Task: Assign in the project ZestTech the issue 'Develop a new tool for automated testing of security vulnerabilities in web applications' to the sprint 'Galaxy Quest'.
Action: Mouse moved to (249, 67)
Screenshot: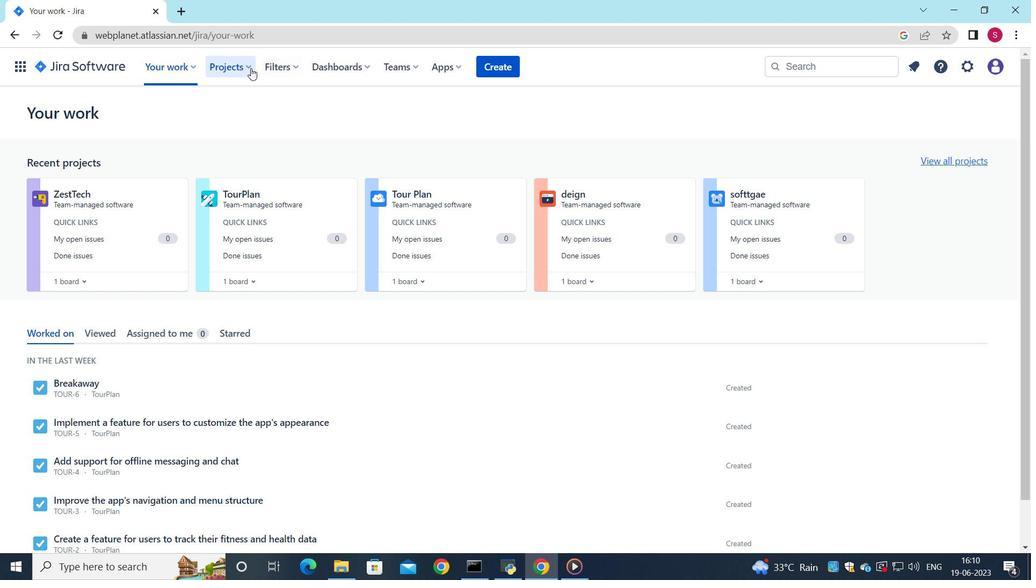 
Action: Mouse pressed left at (249, 67)
Screenshot: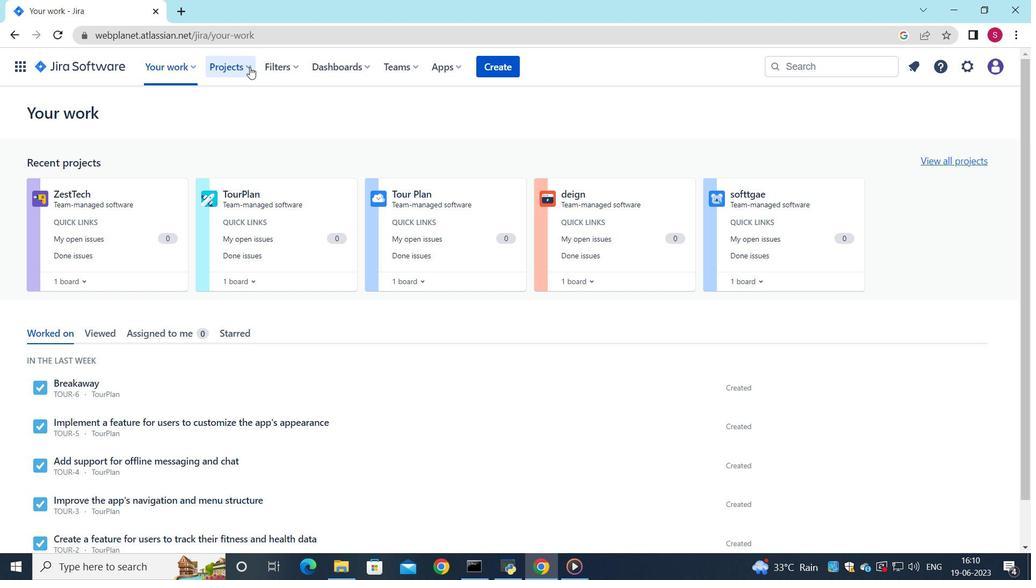 
Action: Mouse moved to (250, 119)
Screenshot: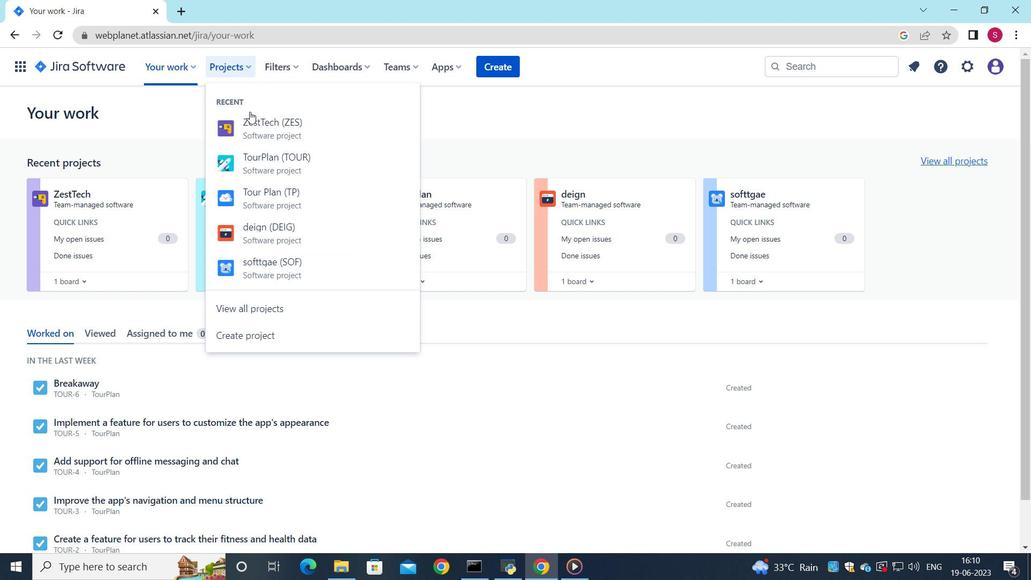 
Action: Mouse pressed left at (250, 119)
Screenshot: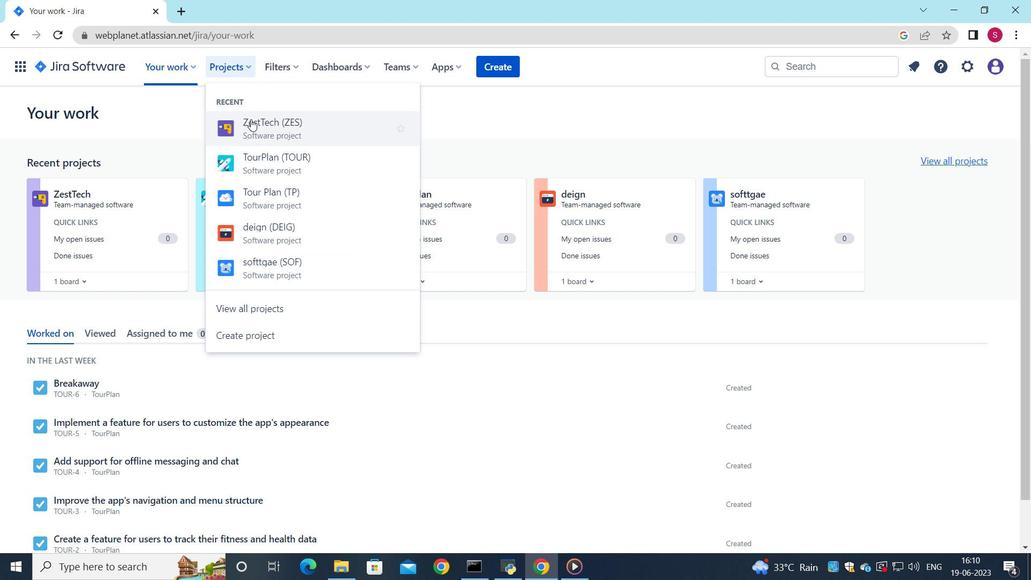 
Action: Mouse moved to (383, 421)
Screenshot: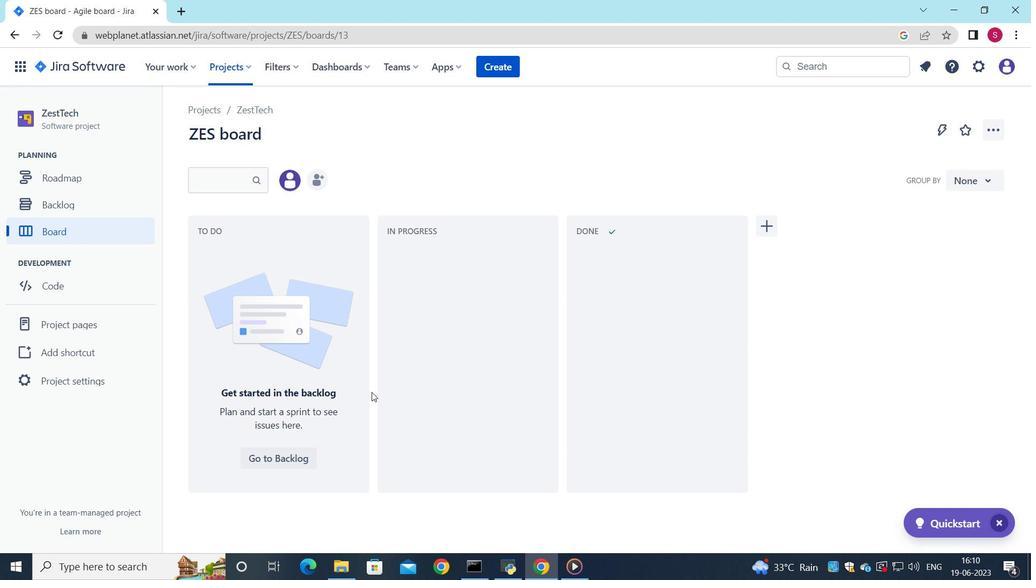 
Action: Mouse scrolled (383, 420) with delta (0, 0)
Screenshot: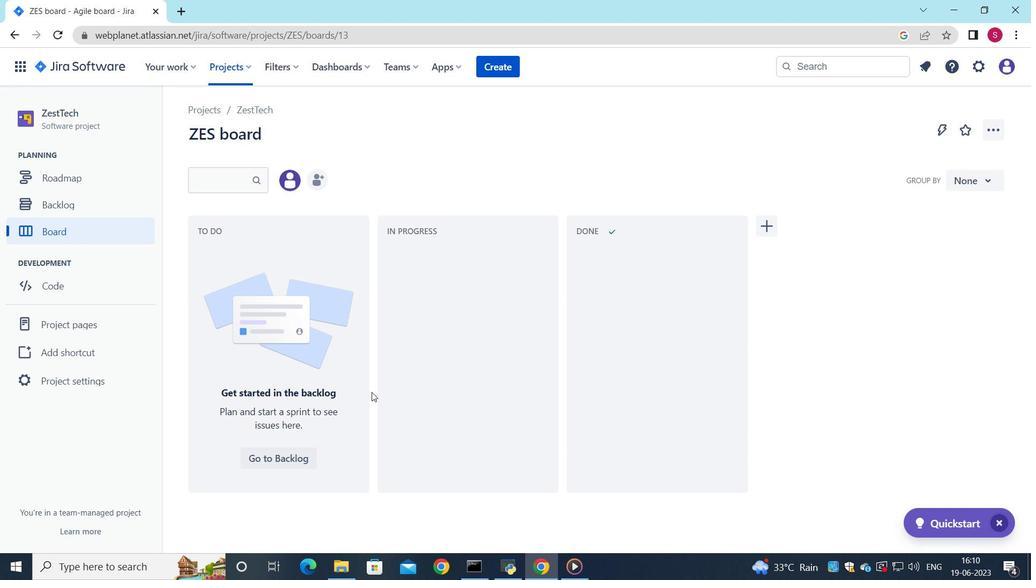 
Action: Mouse scrolled (383, 420) with delta (0, 0)
Screenshot: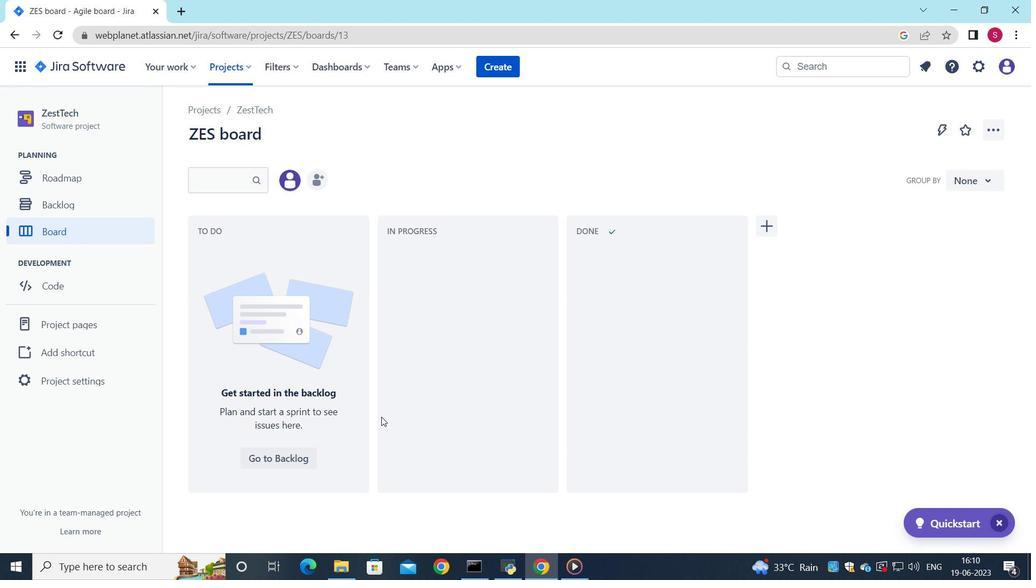 
Action: Mouse moved to (383, 421)
Screenshot: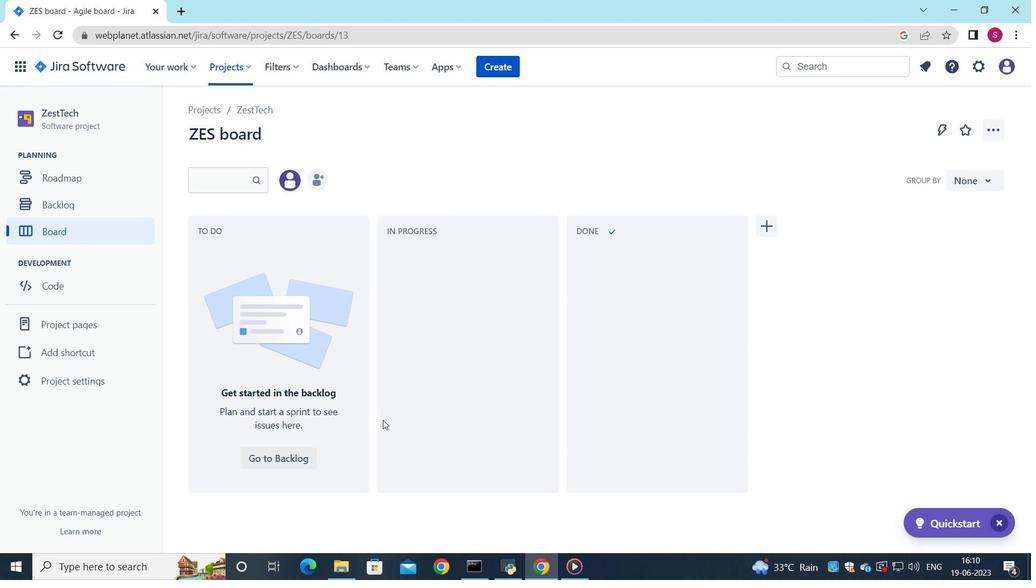
Action: Mouse scrolled (383, 420) with delta (0, 0)
Screenshot: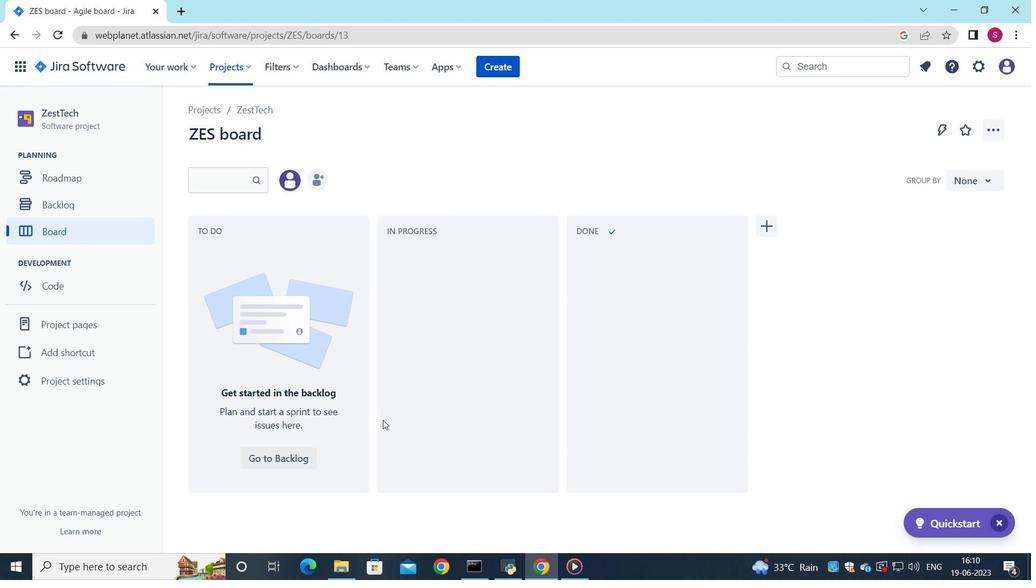 
Action: Mouse moved to (417, 433)
Screenshot: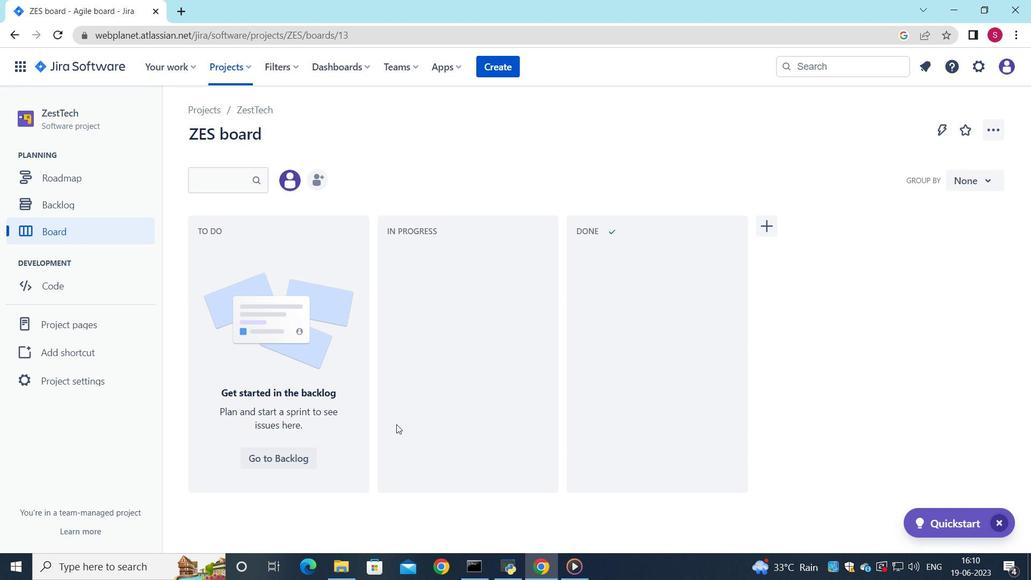 
Action: Mouse scrolled (417, 432) with delta (0, 0)
Screenshot: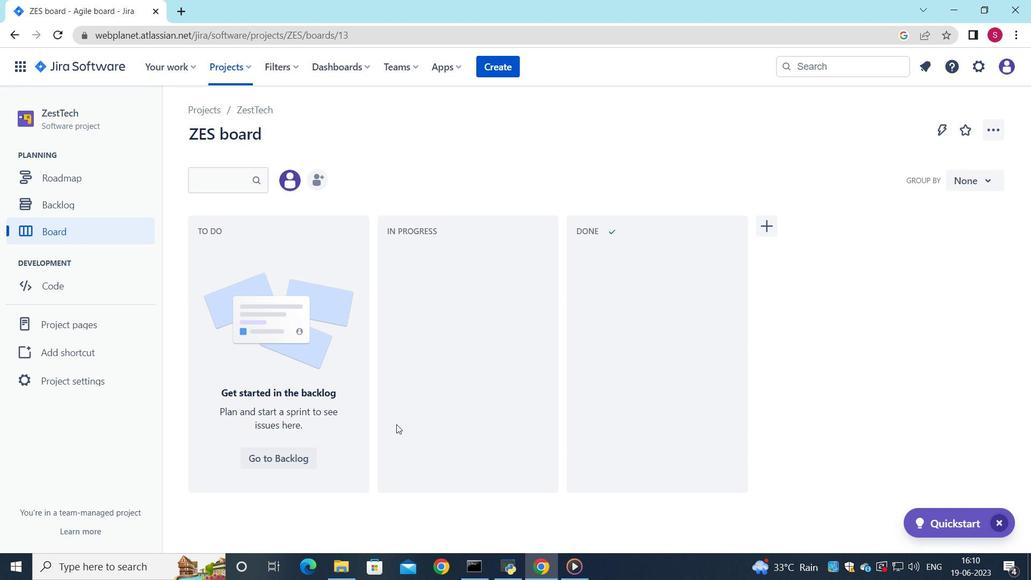 
Action: Mouse moved to (445, 444)
Screenshot: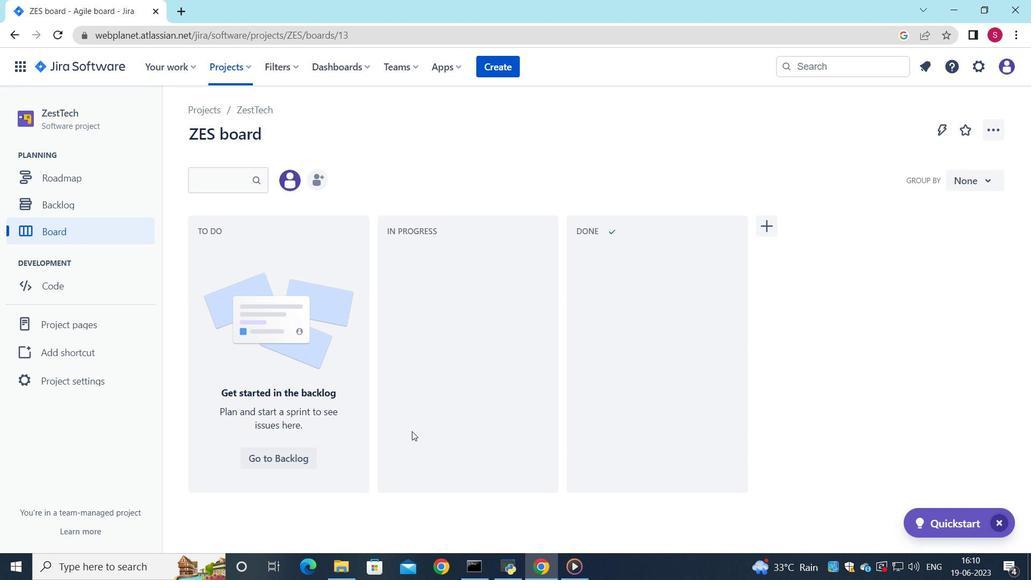 
Action: Mouse scrolled (445, 443) with delta (0, 0)
Screenshot: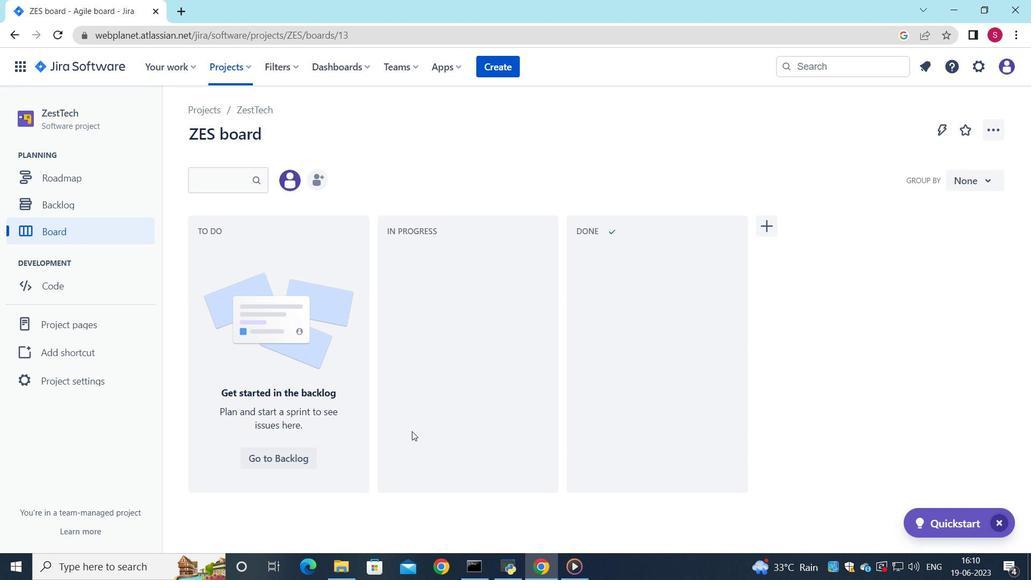 
Action: Mouse moved to (496, 466)
Screenshot: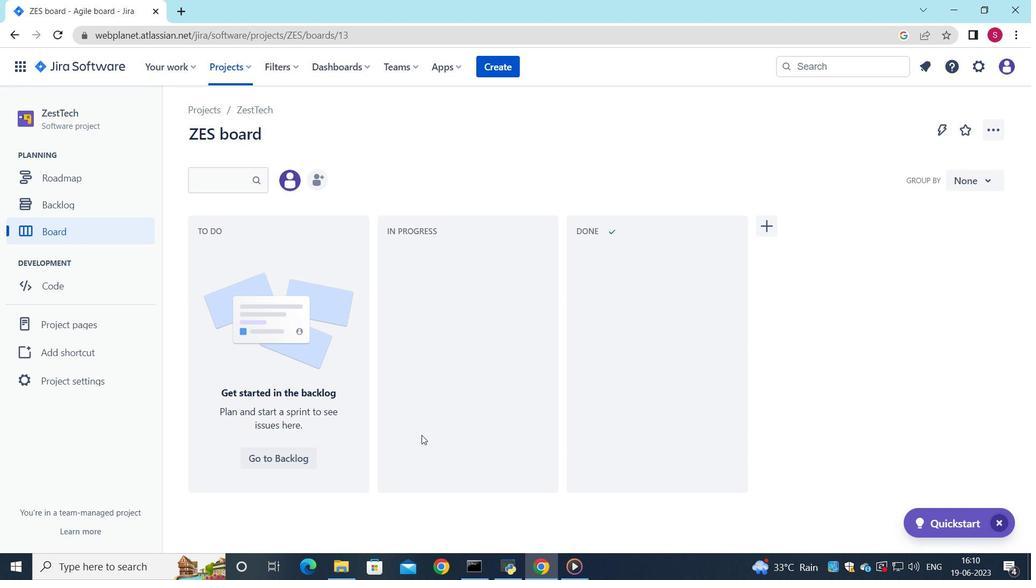 
Action: Mouse scrolled (496, 466) with delta (0, 0)
Screenshot: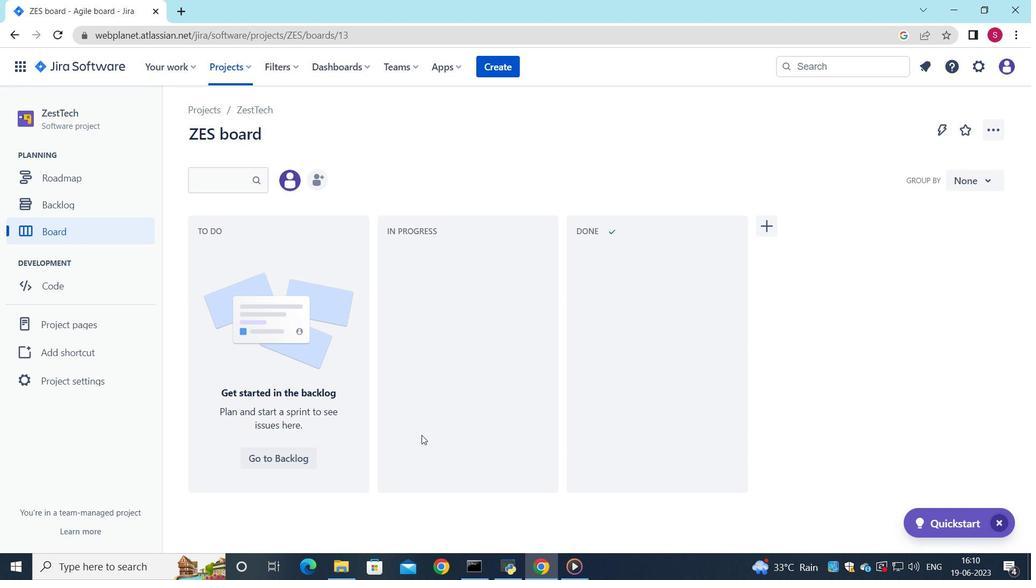 
Action: Mouse moved to (63, 212)
Screenshot: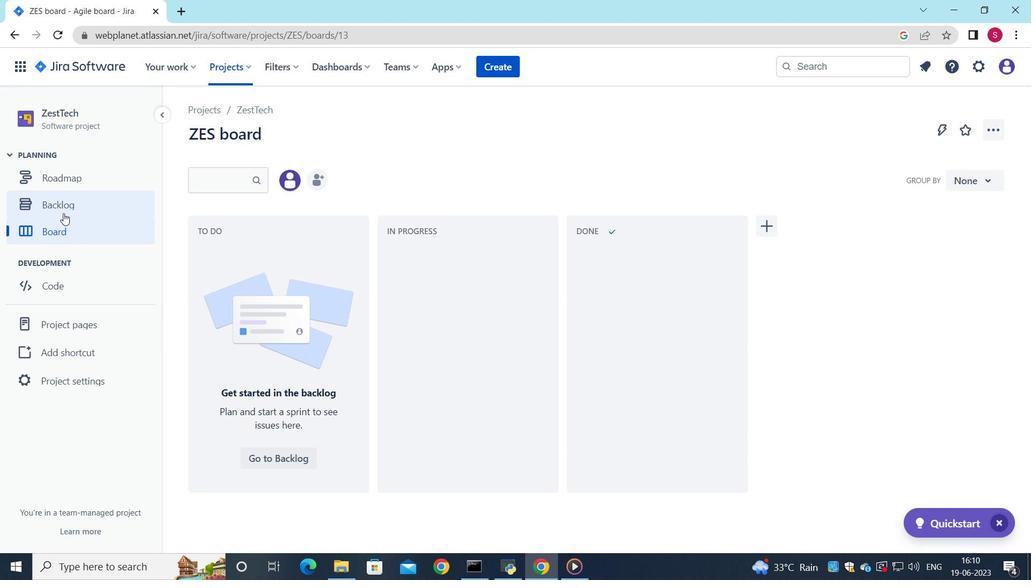 
Action: Mouse pressed left at (63, 212)
Screenshot: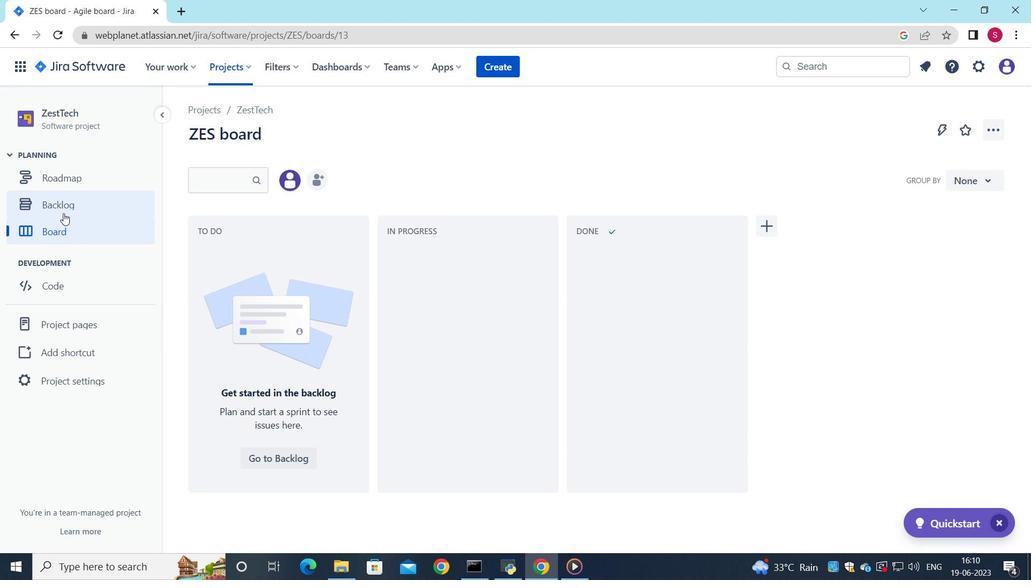
Action: Mouse moved to (388, 317)
Screenshot: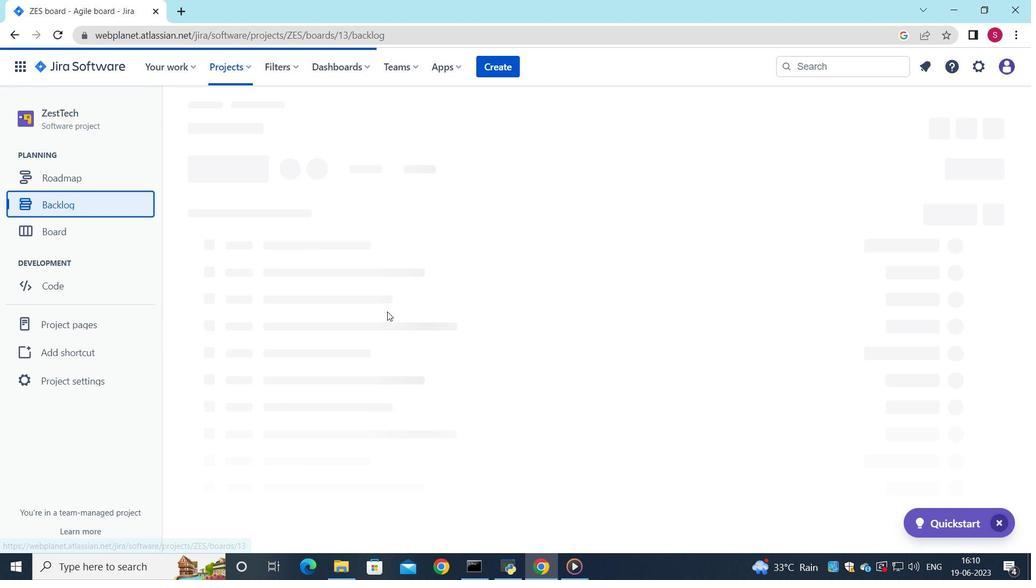 
Action: Mouse scrolled (388, 316) with delta (0, 0)
Screenshot: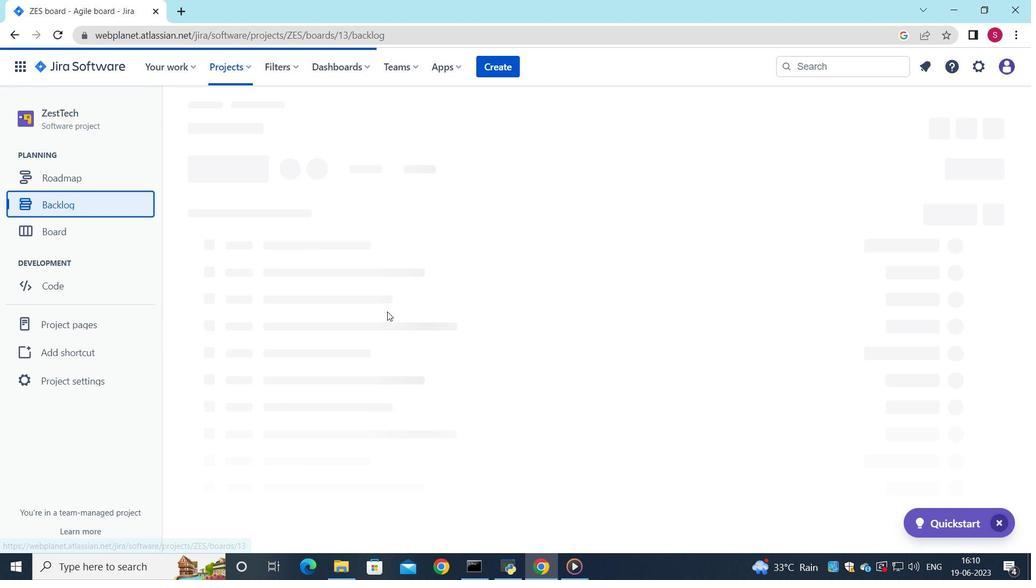 
Action: Mouse moved to (388, 321)
Screenshot: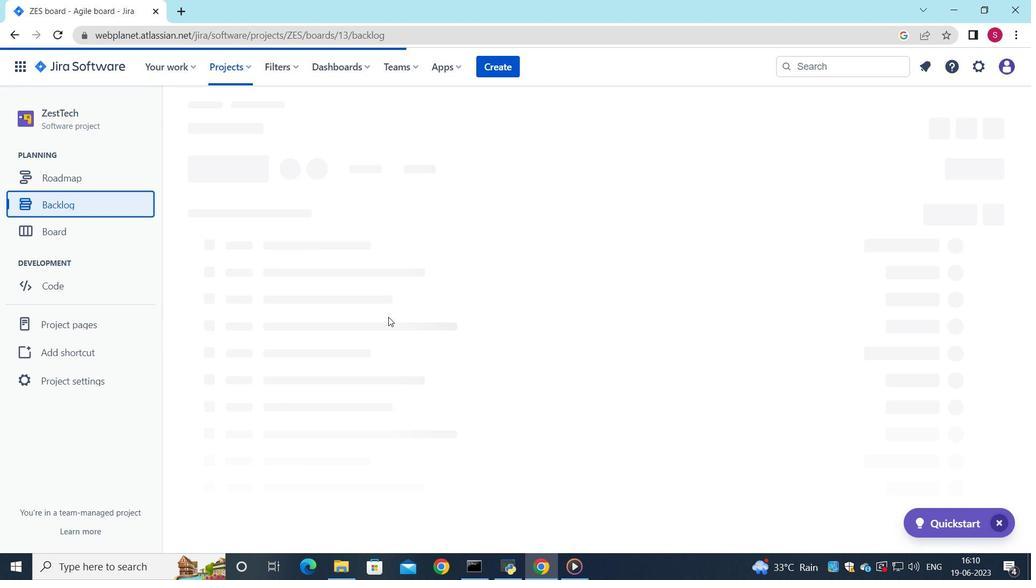 
Action: Mouse scrolled (388, 321) with delta (0, 0)
Screenshot: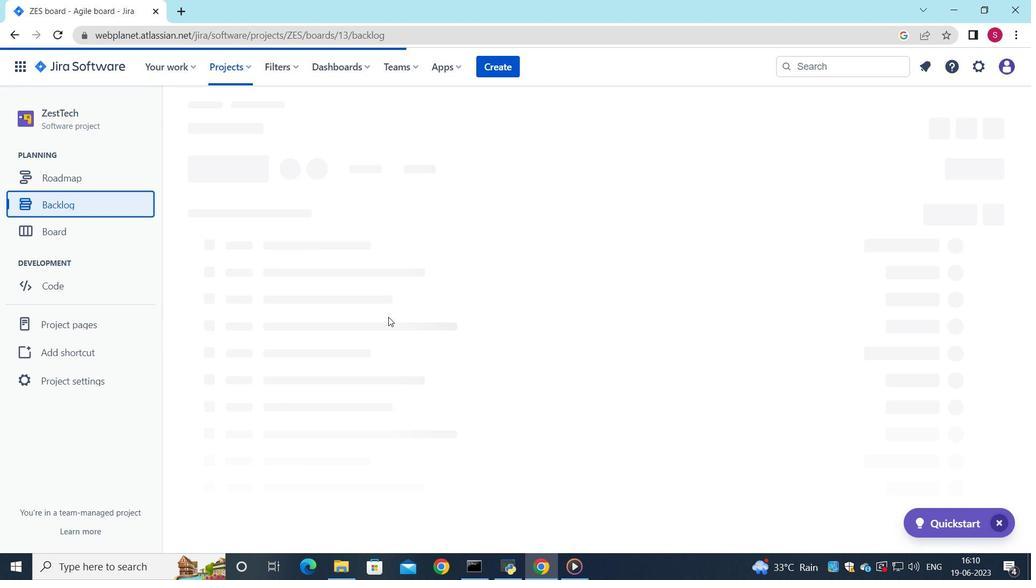 
Action: Mouse moved to (555, 437)
Screenshot: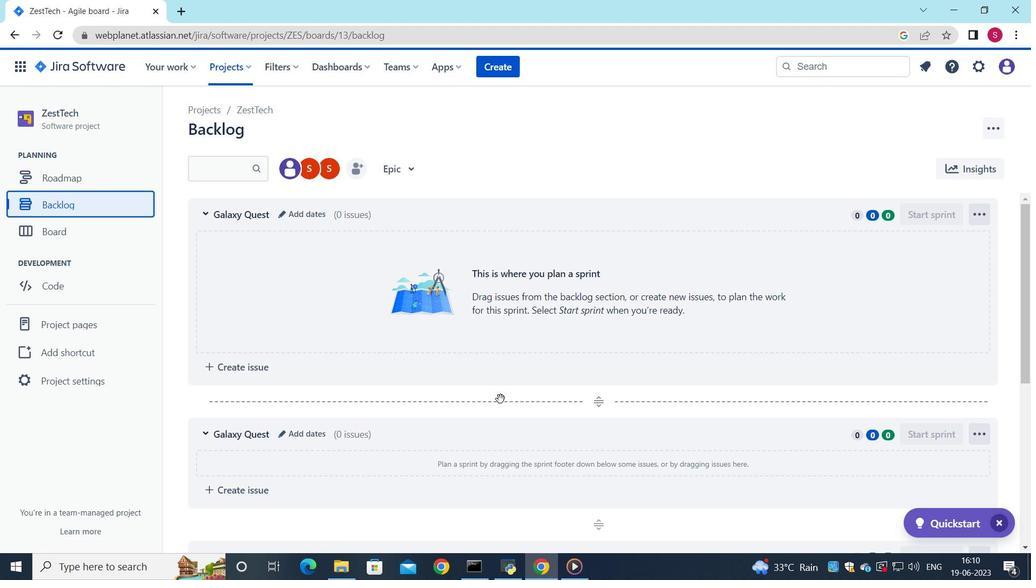 
Action: Mouse scrolled (555, 437) with delta (0, 0)
Screenshot: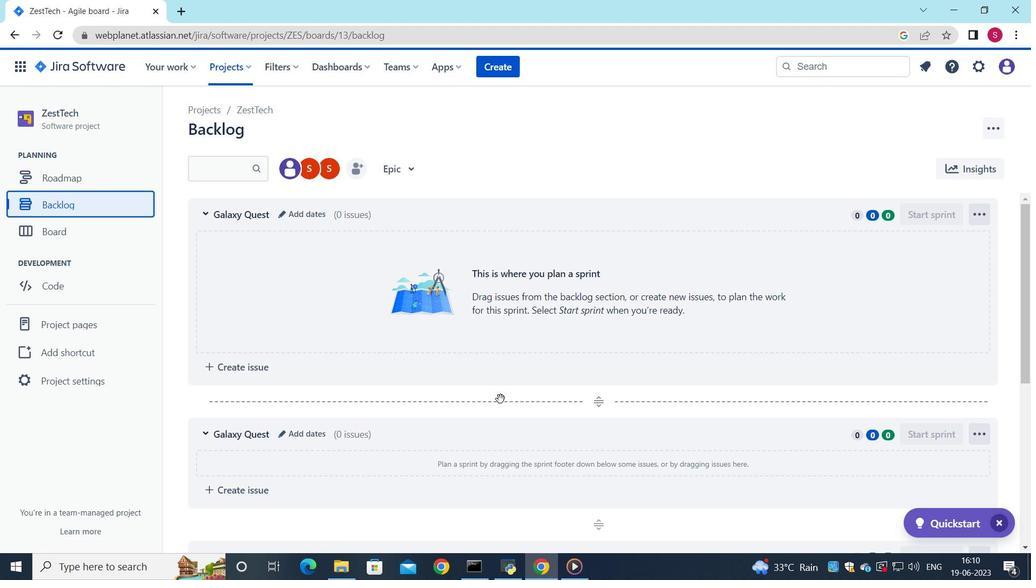 
Action: Mouse moved to (553, 439)
Screenshot: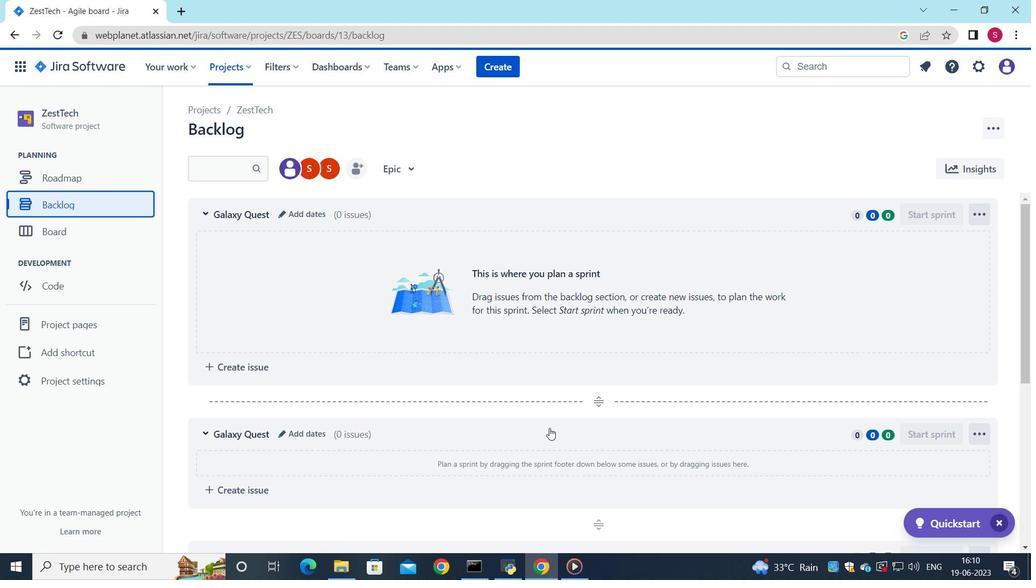 
Action: Mouse scrolled (553, 438) with delta (0, 0)
Screenshot: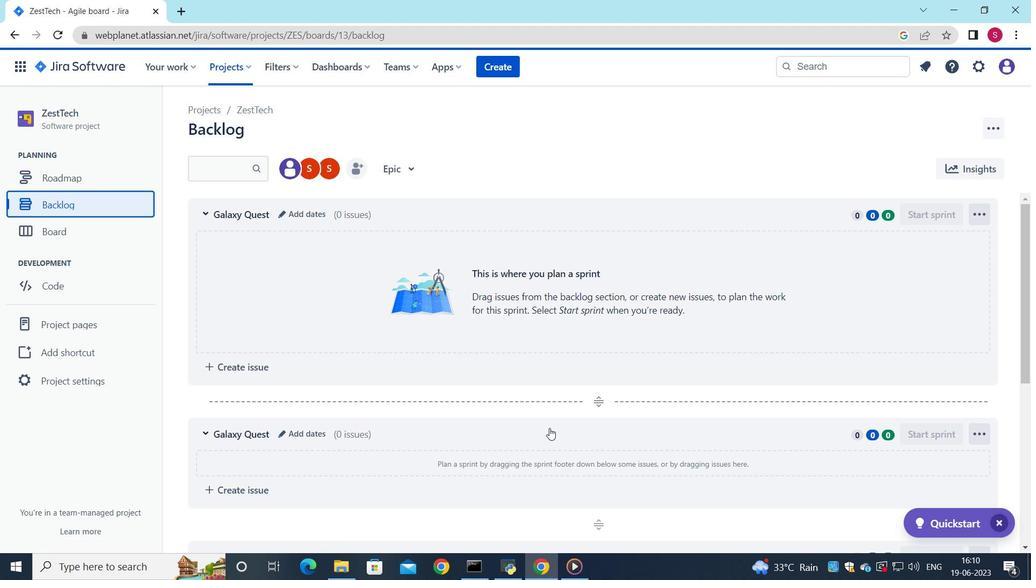 
Action: Mouse moved to (541, 454)
Screenshot: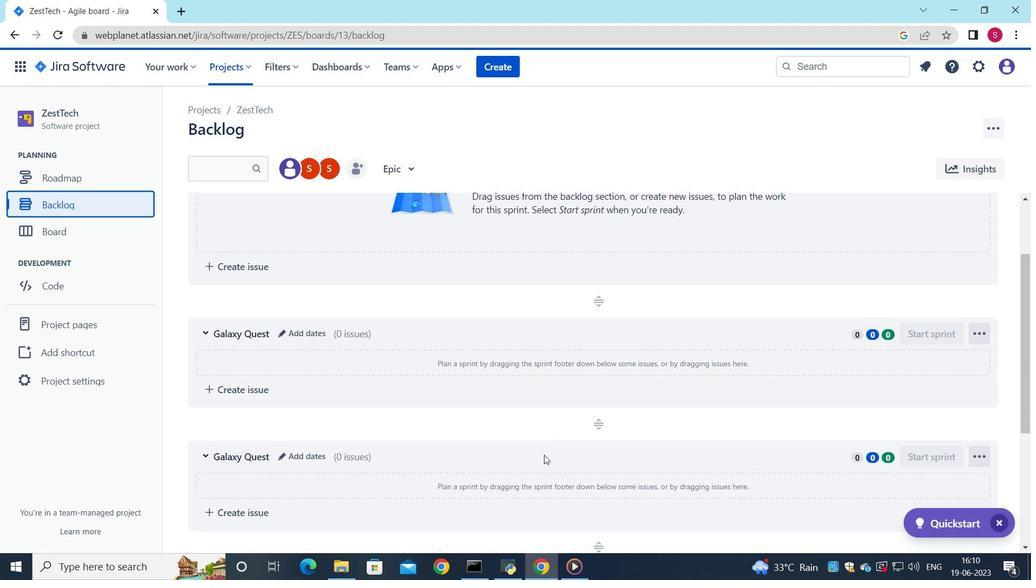 
Action: Mouse scrolled (541, 453) with delta (0, 0)
Screenshot: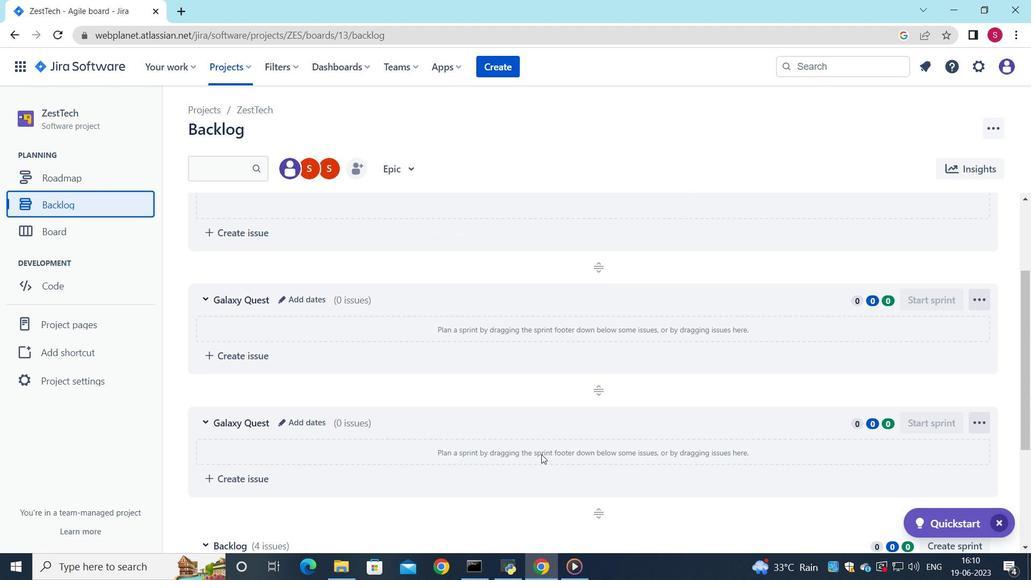 
Action: Mouse scrolled (541, 453) with delta (0, 0)
Screenshot: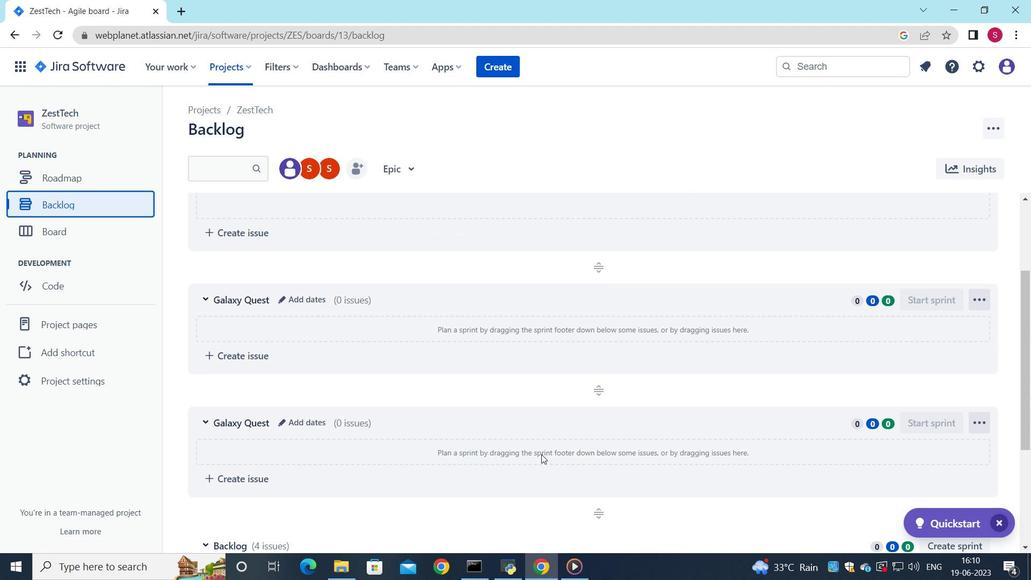 
Action: Mouse moved to (544, 449)
Screenshot: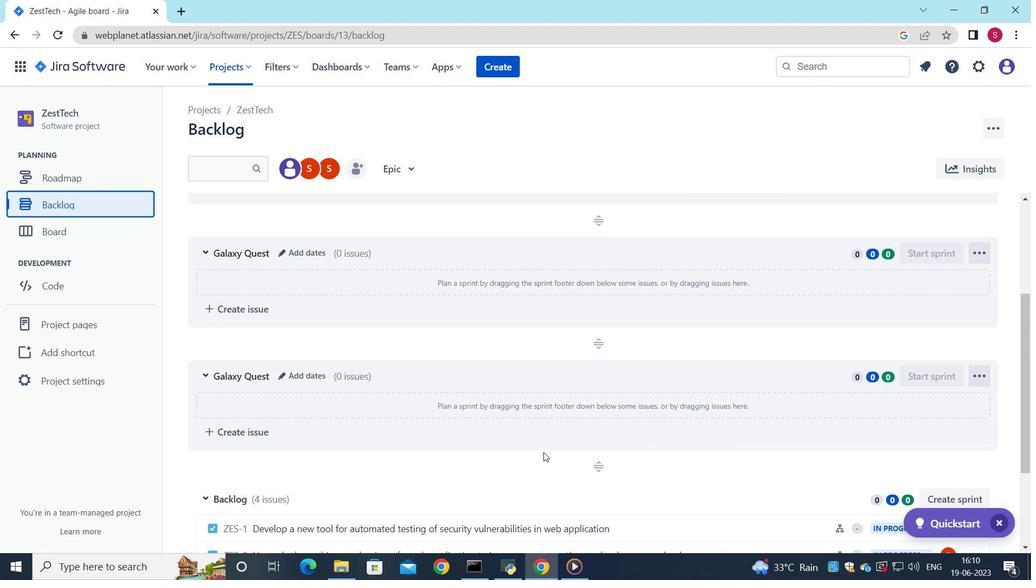 
Action: Mouse scrolled (544, 449) with delta (0, 0)
Screenshot: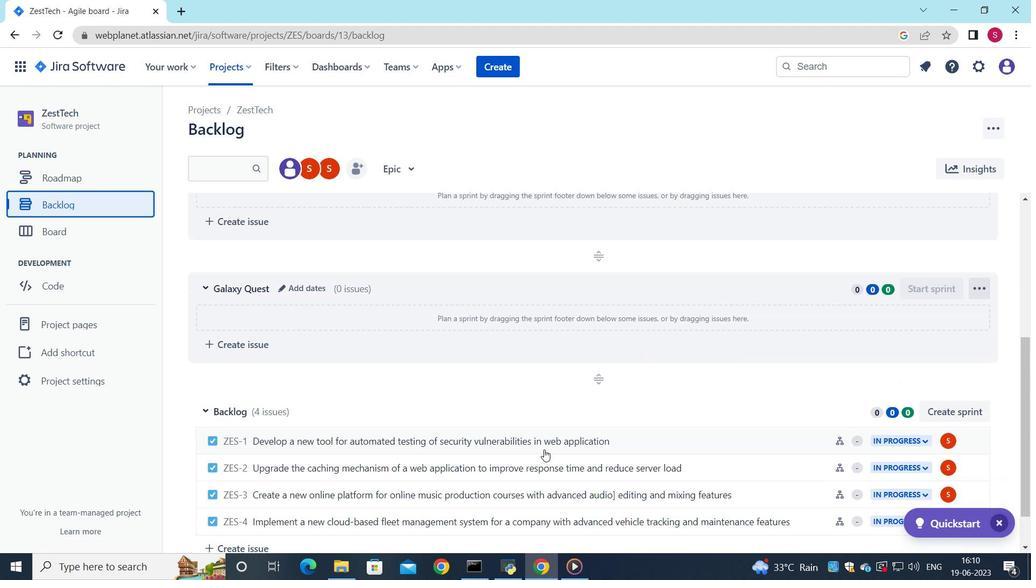 
Action: Mouse scrolled (544, 449) with delta (0, 0)
Screenshot: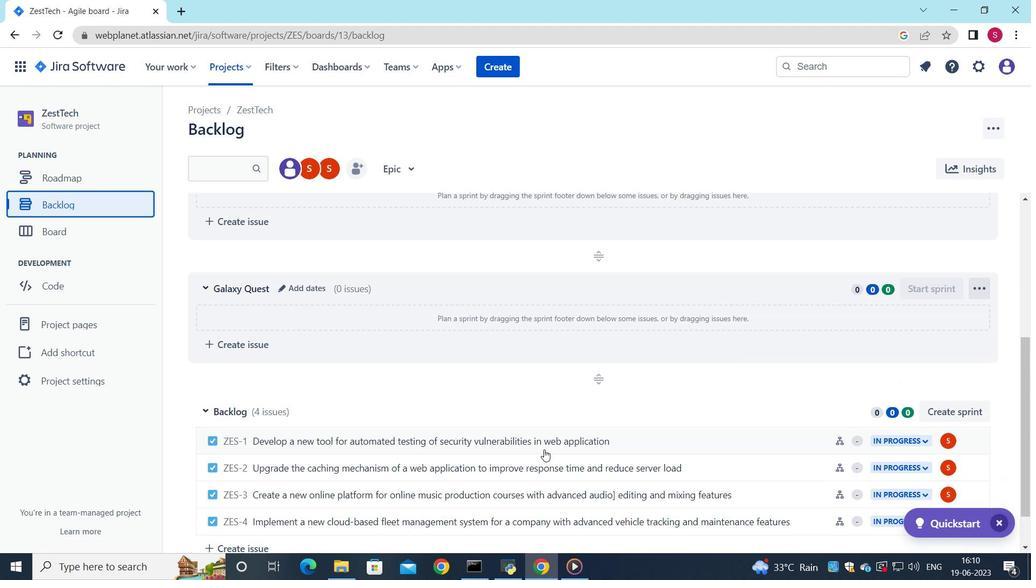 
Action: Mouse moved to (971, 386)
Screenshot: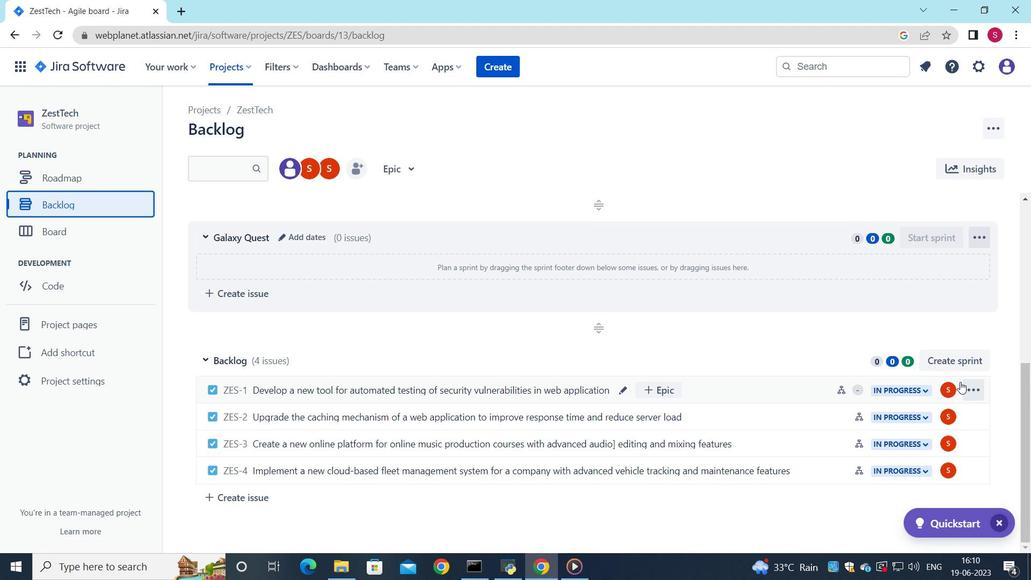 
Action: Mouse pressed left at (971, 386)
Screenshot: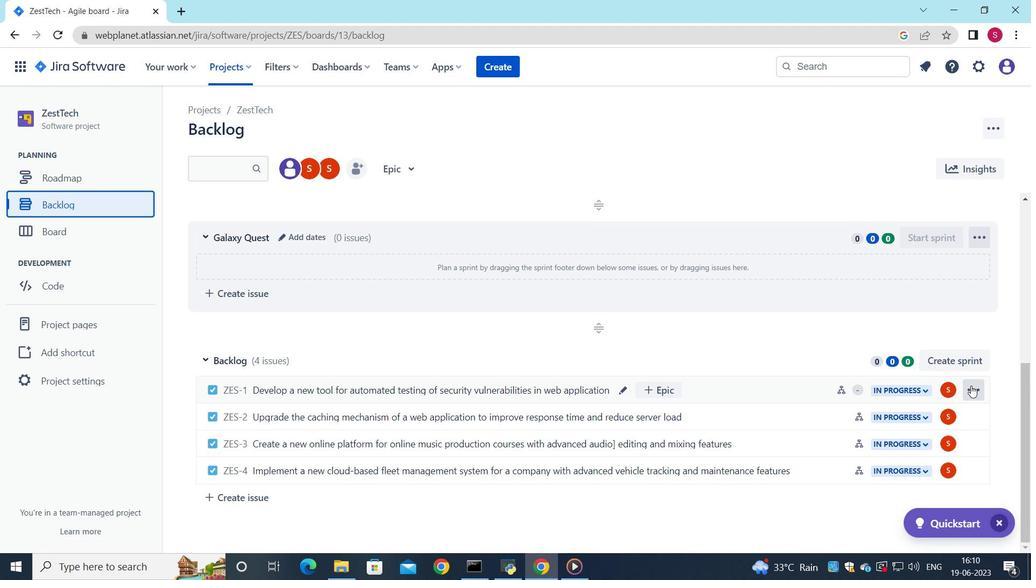 
Action: Mouse moved to (921, 268)
Screenshot: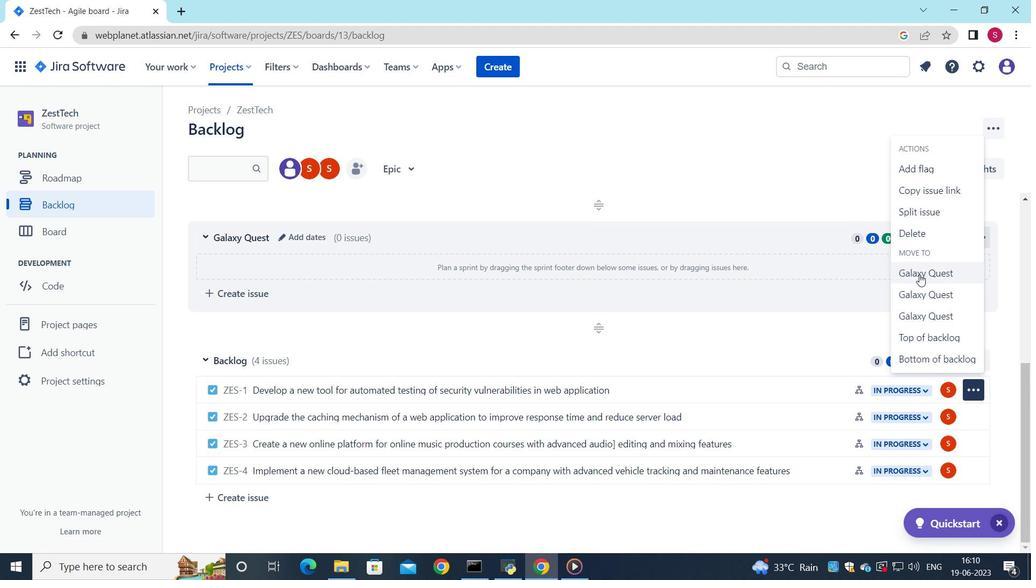 
Action: Mouse pressed left at (921, 268)
Screenshot: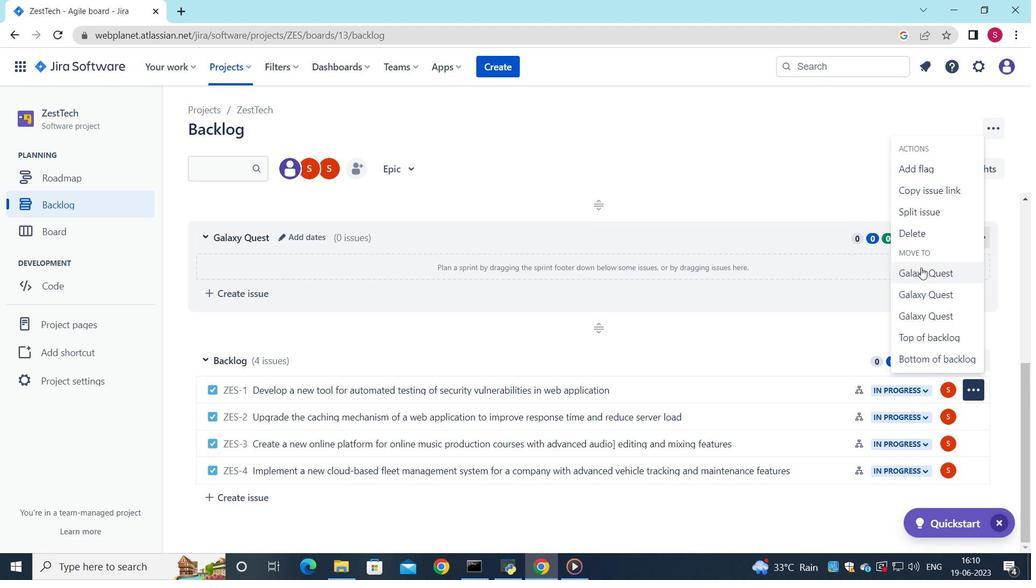 
Action: Mouse moved to (700, 307)
Screenshot: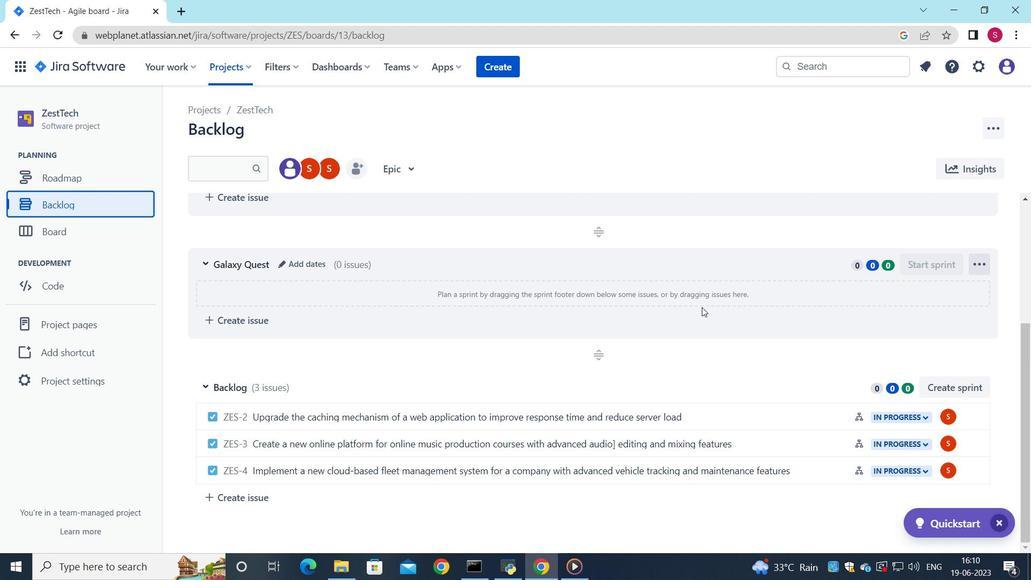 
